 Task: Create a section DevOps Drive and in the section, add a milestone Payment Gateway Integration in the project WonderTech.
Action: Mouse moved to (52, 335)
Screenshot: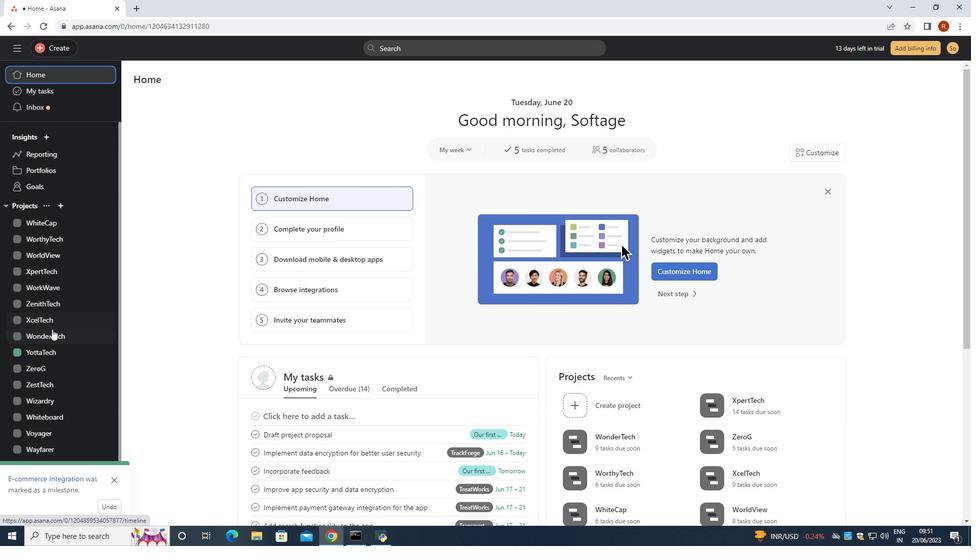 
Action: Mouse pressed left at (52, 335)
Screenshot: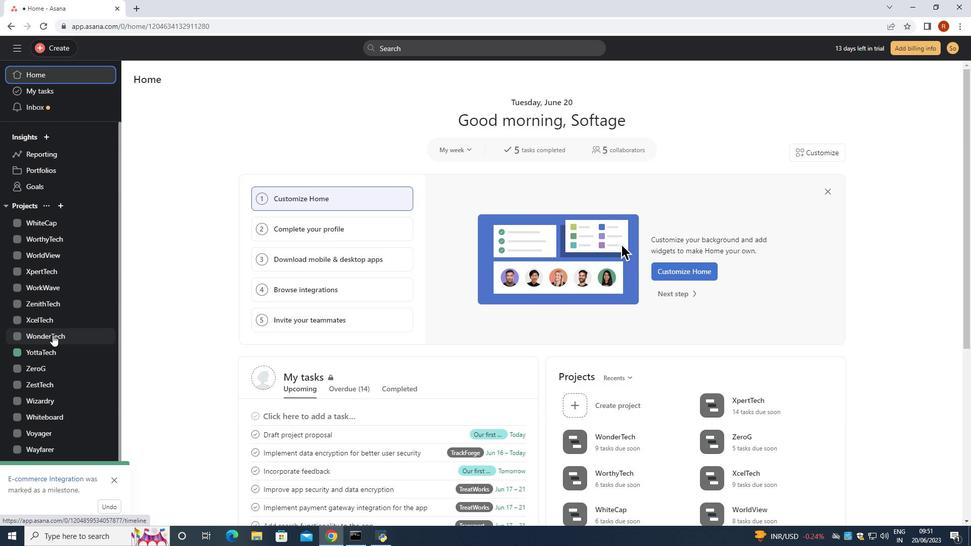
Action: Mouse moved to (175, 483)
Screenshot: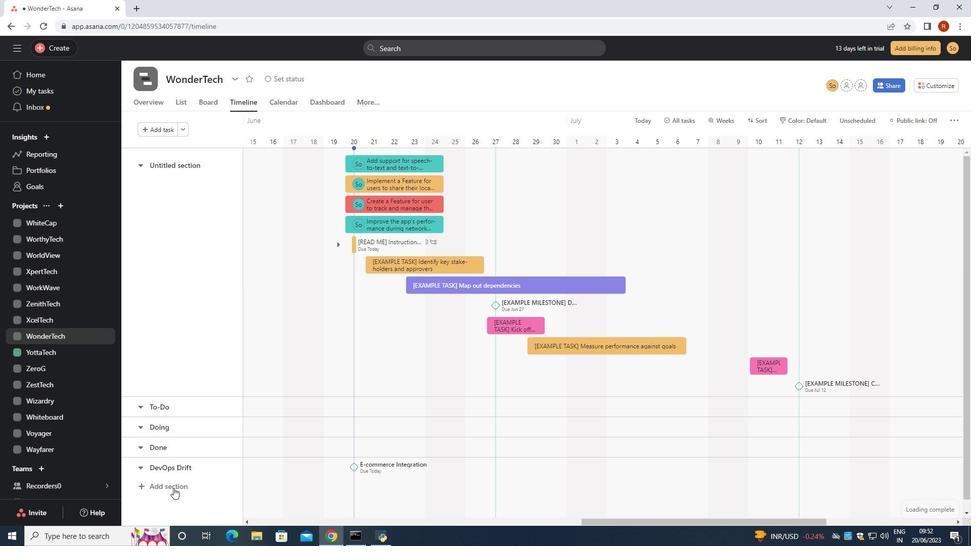 
Action: Mouse pressed left at (175, 483)
Screenshot: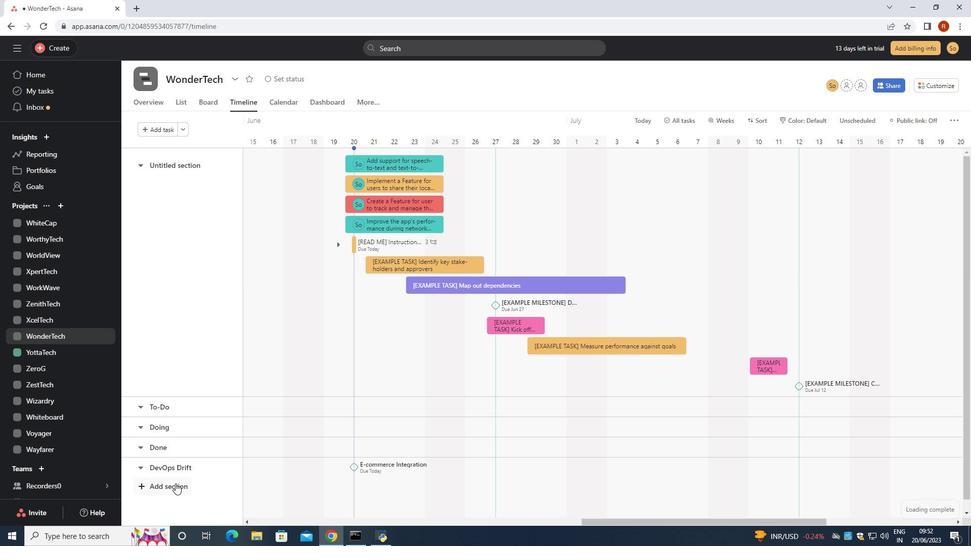 
Action: Key pressed <Key.shift>Dev<Key.shift><Key.shift><Key.shift><Key.shift>Ops<Key.space><Key.shift><Key.shift><Key.shift><Key.shift><Key.shift><Key.shift><Key.shift>Drive<Key.space><Key.enter>
Screenshot: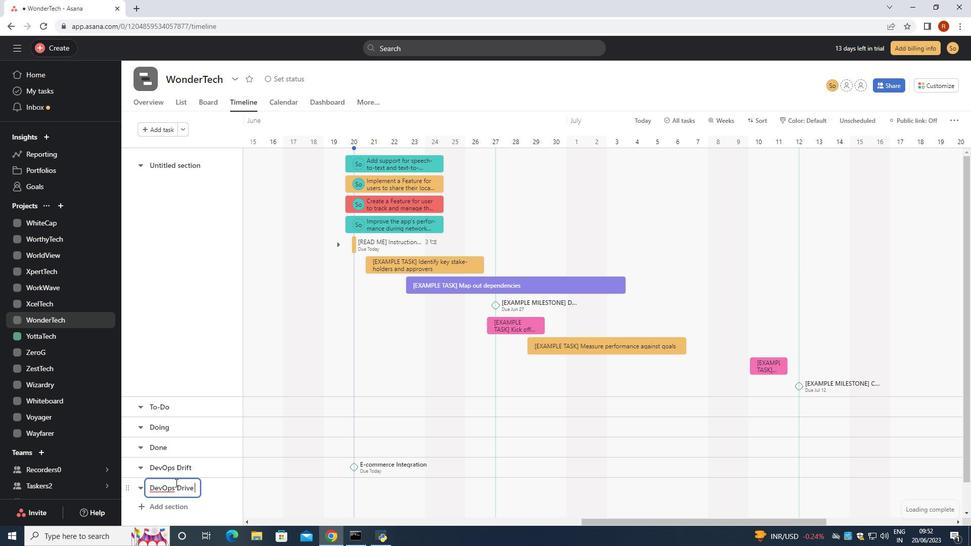
Action: Mouse moved to (284, 499)
Screenshot: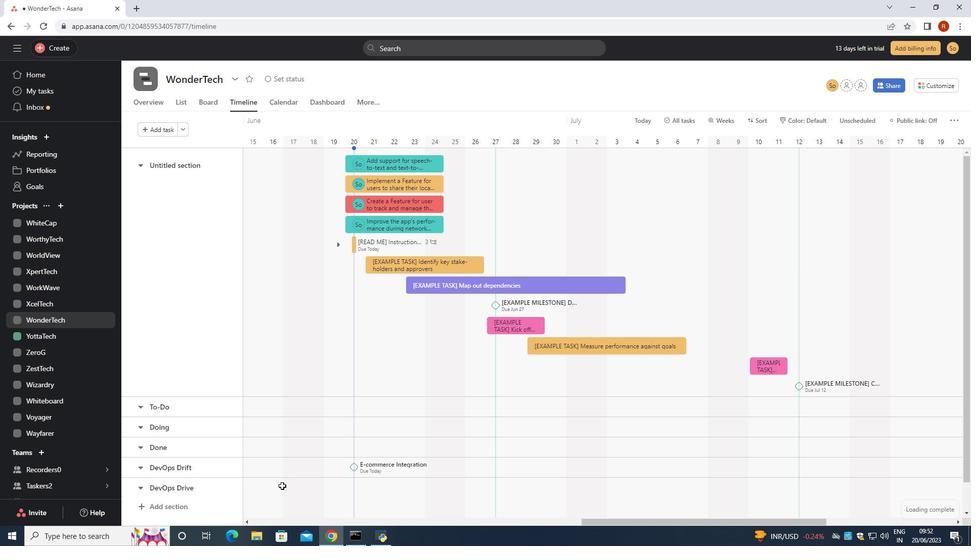 
Action: Mouse pressed left at (284, 499)
Screenshot: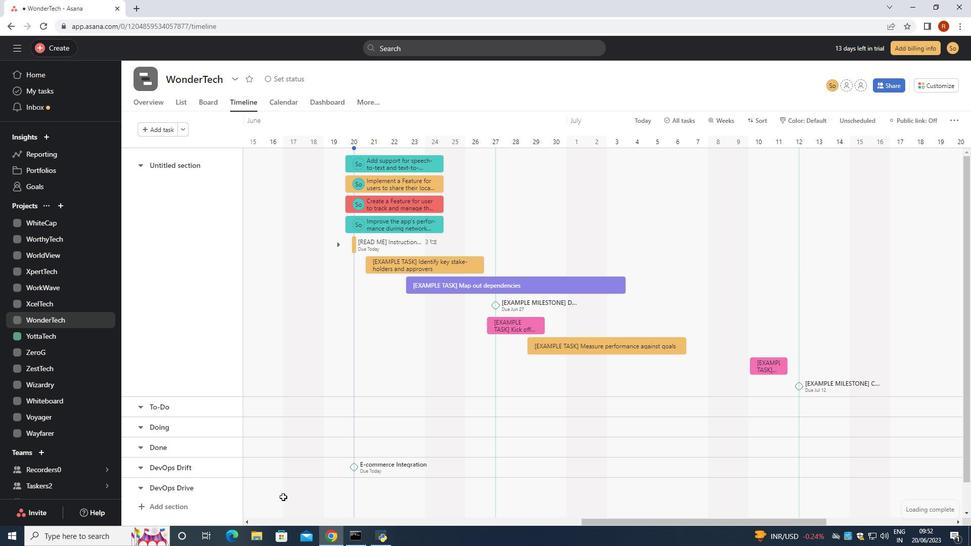 
Action: Mouse moved to (269, 508)
Screenshot: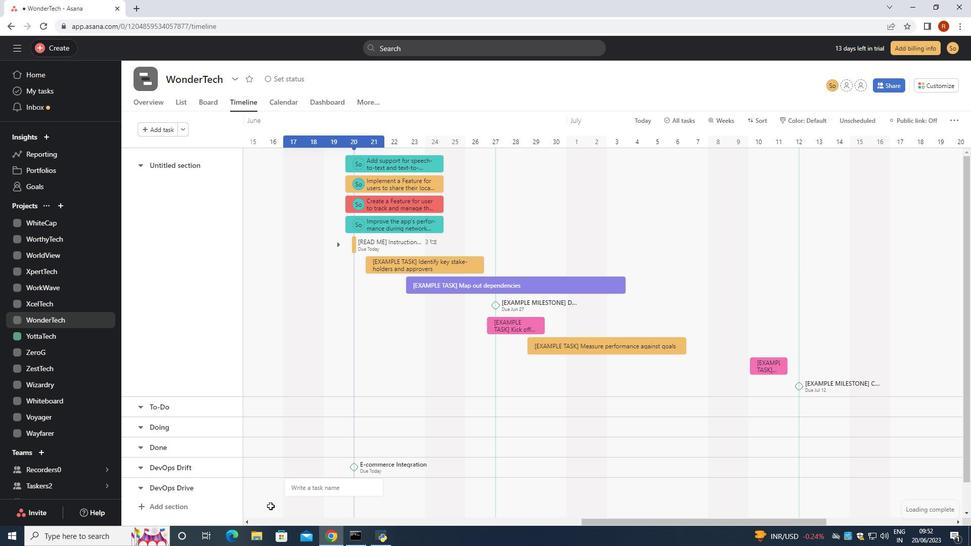 
Action: Key pressed <Key.shift><Key.shift><Key.shift><Key.shift><Key.shift><Key.shift><Key.shift><Key.shift>Payment<Key.space><Key.shift>Integation<Key.backspace><Key.backspace><Key.backspace><Key.backspace><Key.backspace>ration<Key.enter>
Screenshot: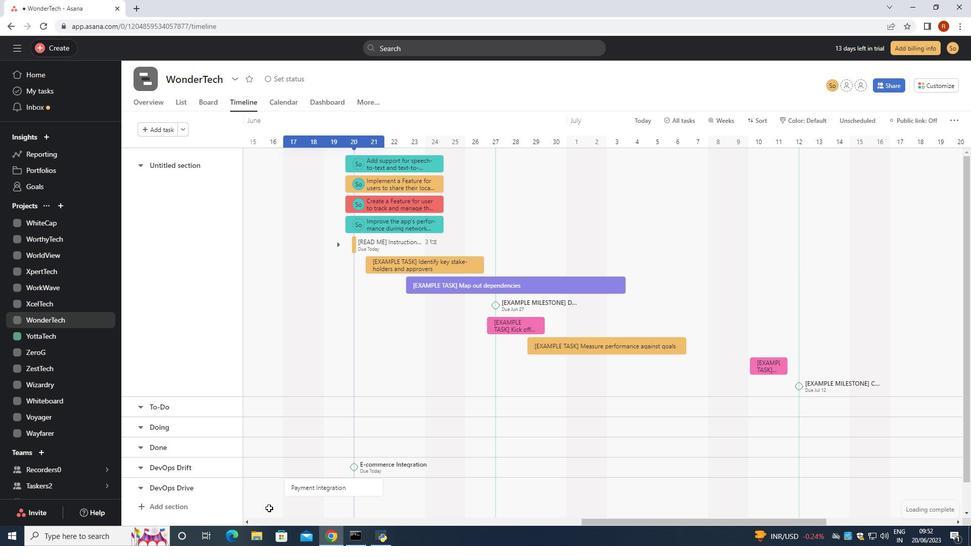 
Action: Mouse moved to (312, 487)
Screenshot: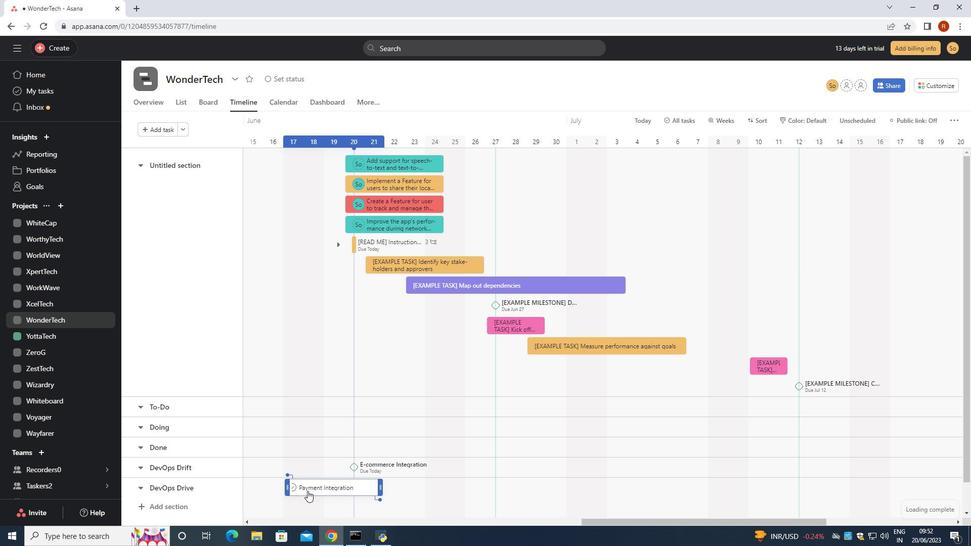 
Action: Mouse pressed right at (312, 487)
Screenshot: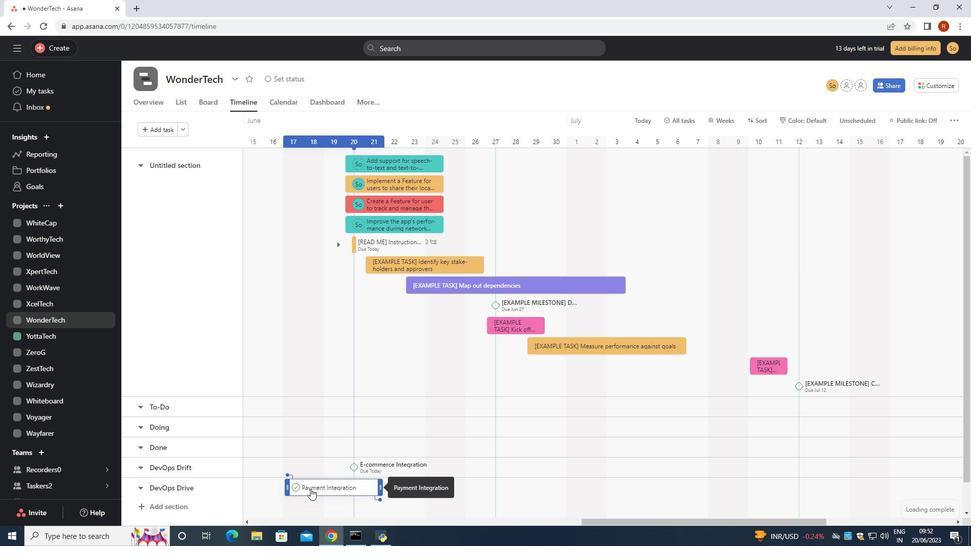
Action: Mouse moved to (383, 433)
Screenshot: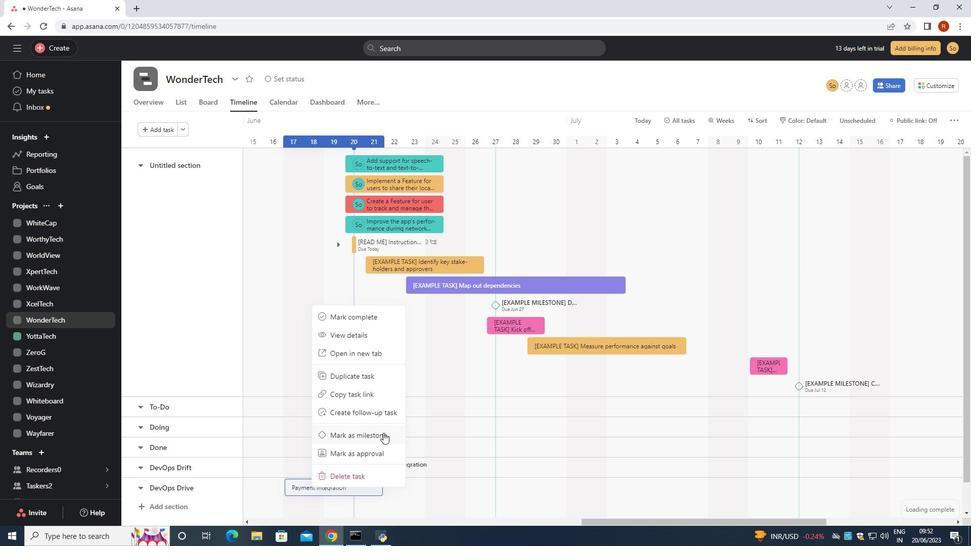 
Action: Mouse pressed left at (383, 433)
Screenshot: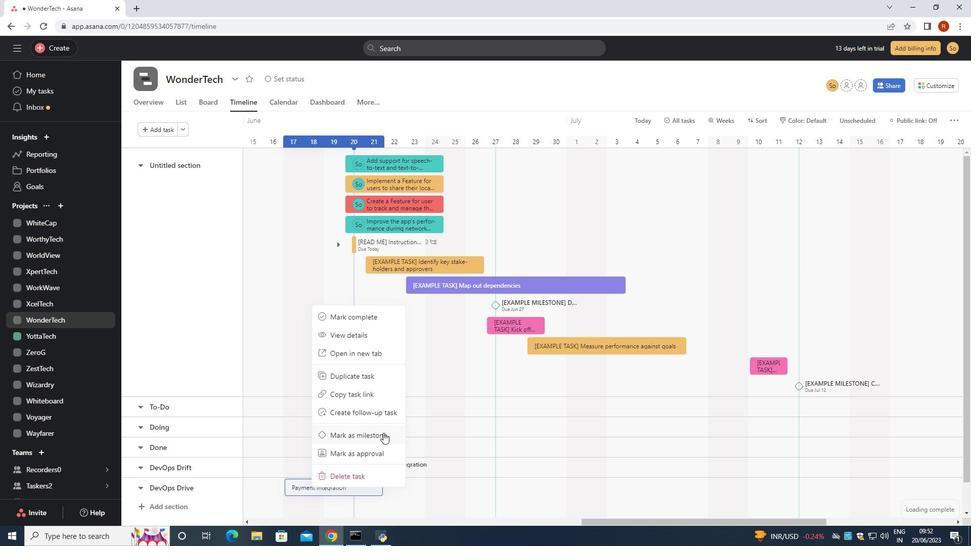 
